 Task: Check the traffic conditions on the I-40 in Flagstaff, Arizona, during morning rush hour.
Action: Mouse moved to (119, 35)
Screenshot: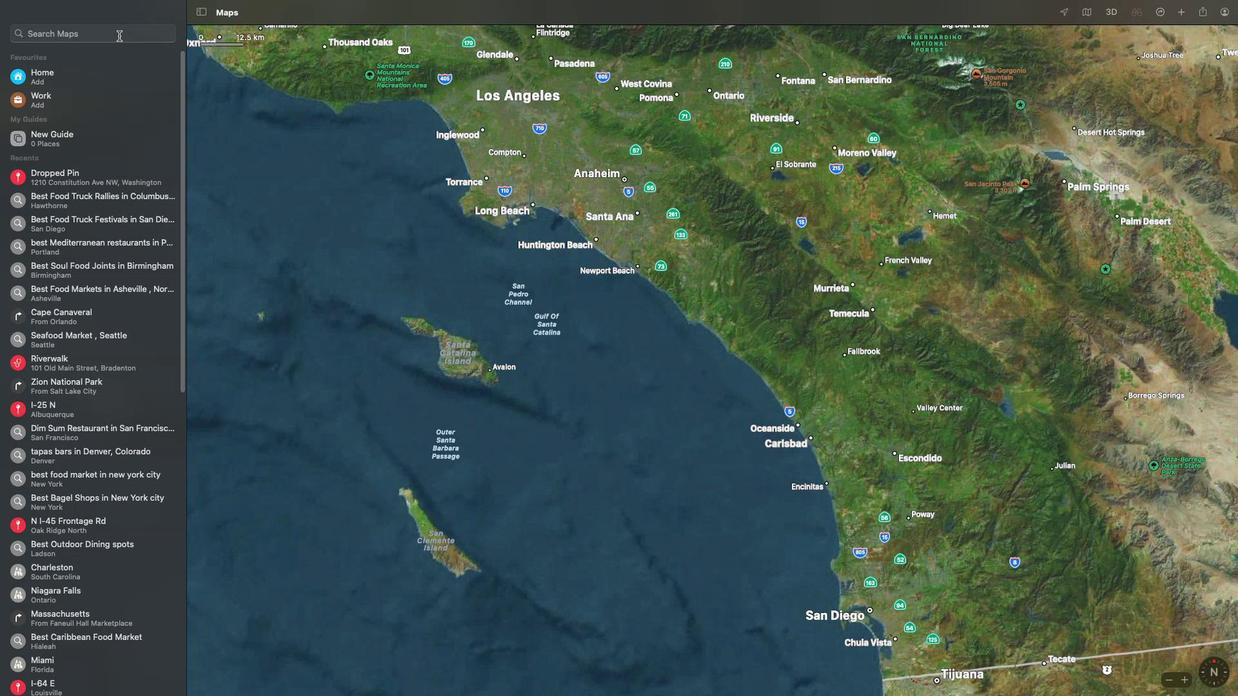
Action: Mouse pressed left at (119, 35)
Screenshot: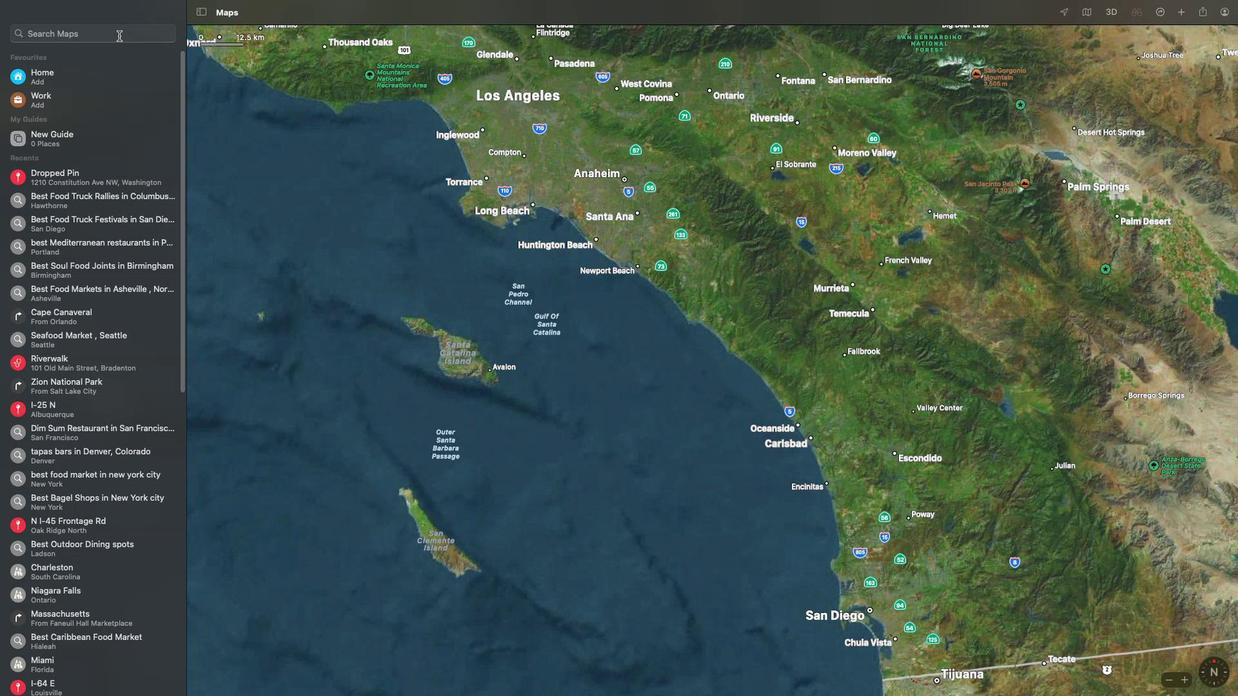 
Action: Key pressed Key.shift'I''-''4''0'Key.spaceKey.shift'F''i'Key.backspace'l''a''g''s''t''a''f''f'Key.spaceKey.backspace','Key.spaceKey.shift'A''r''i''z''o''n''a'Key.space'\x03'
Screenshot: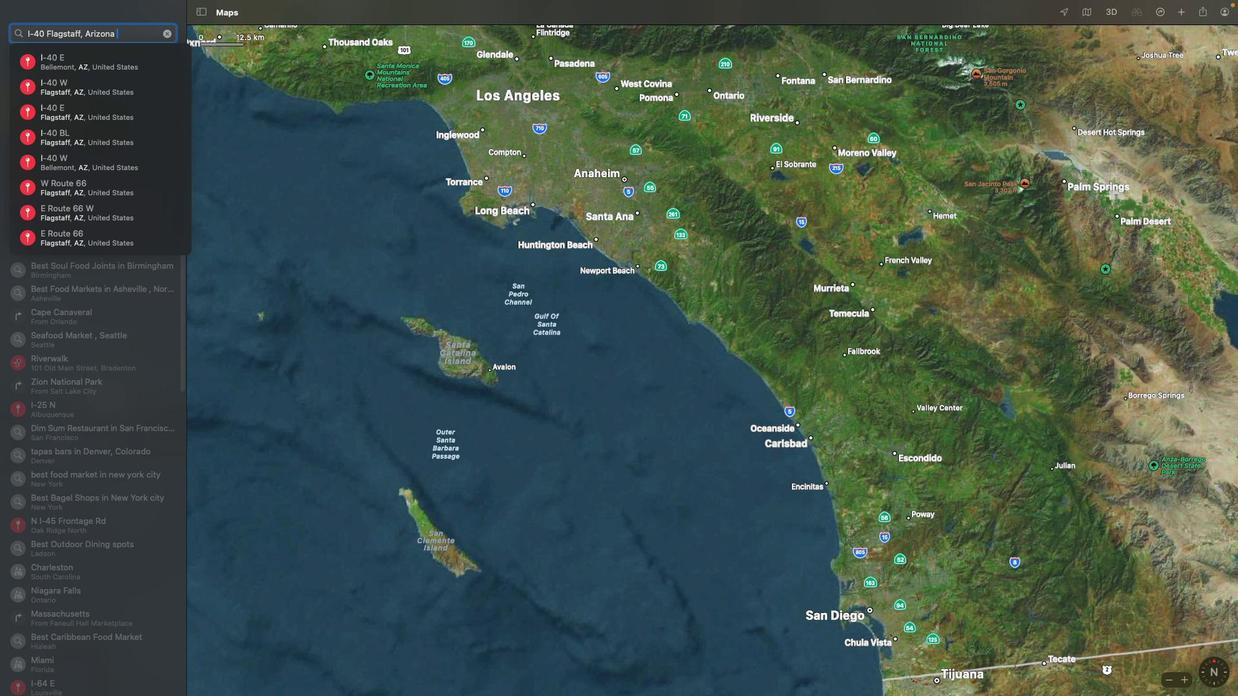 
Action: Mouse moved to (638, 378)
Screenshot: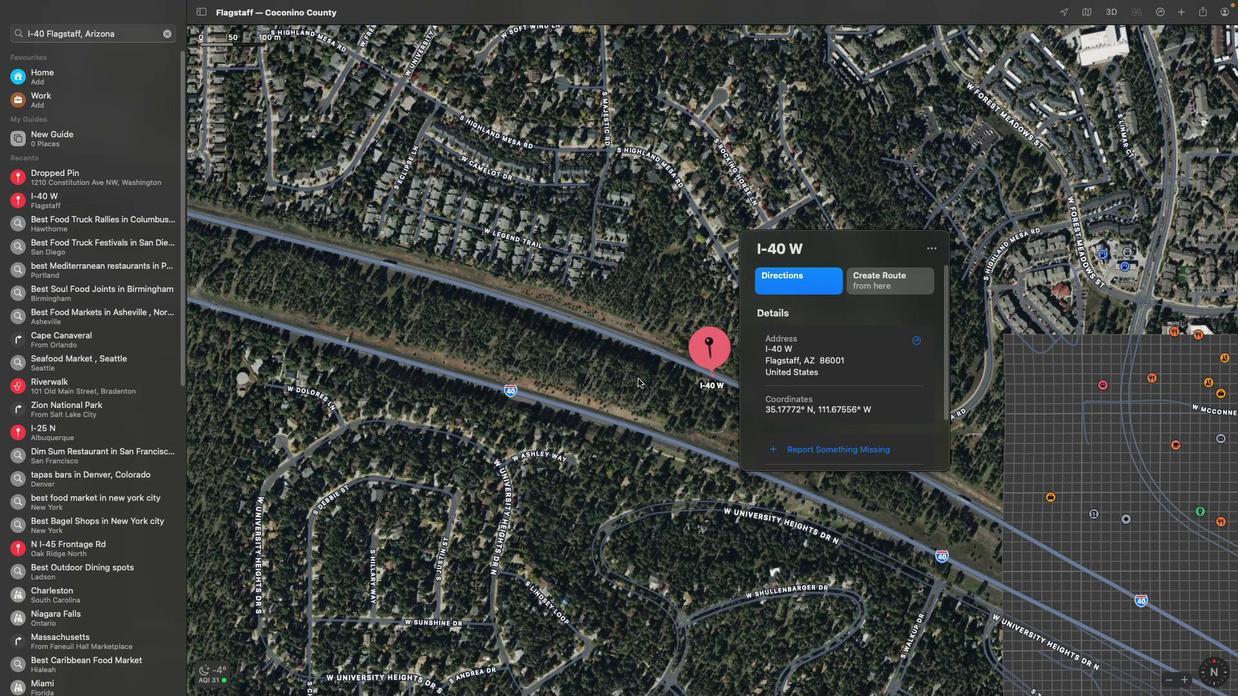 
Action: Mouse scrolled (638, 378) with delta (0, 0)
Screenshot: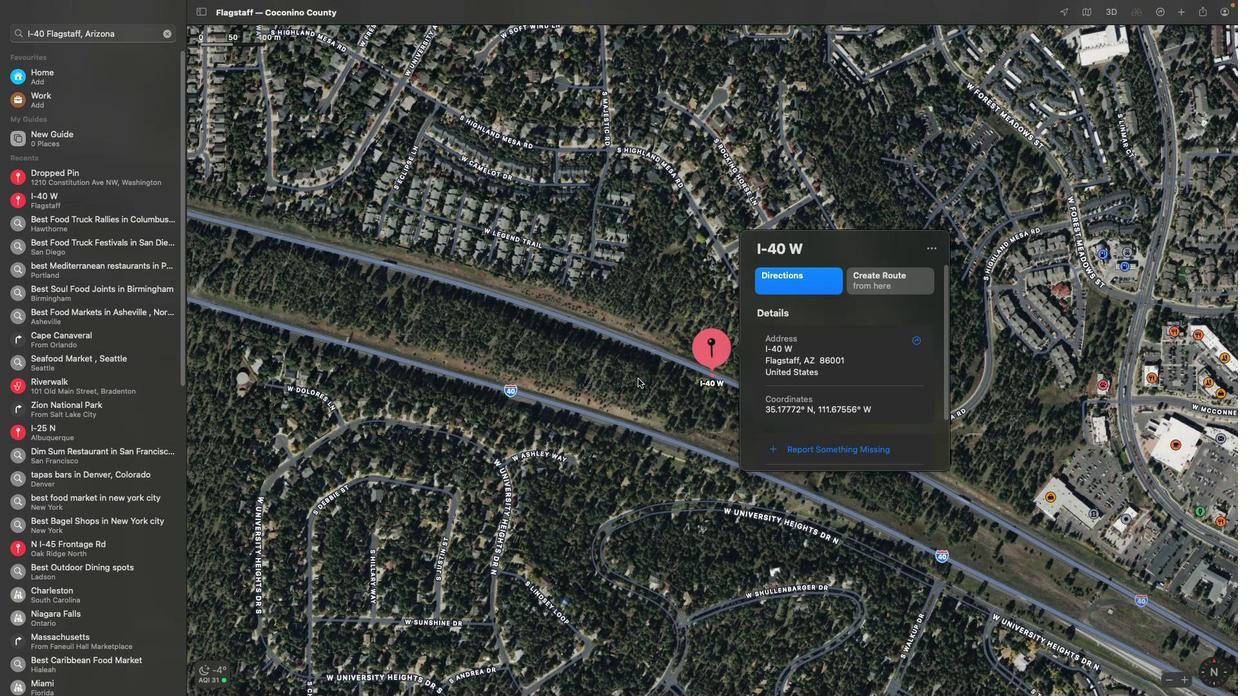 
Action: Mouse scrolled (638, 378) with delta (0, 0)
Screenshot: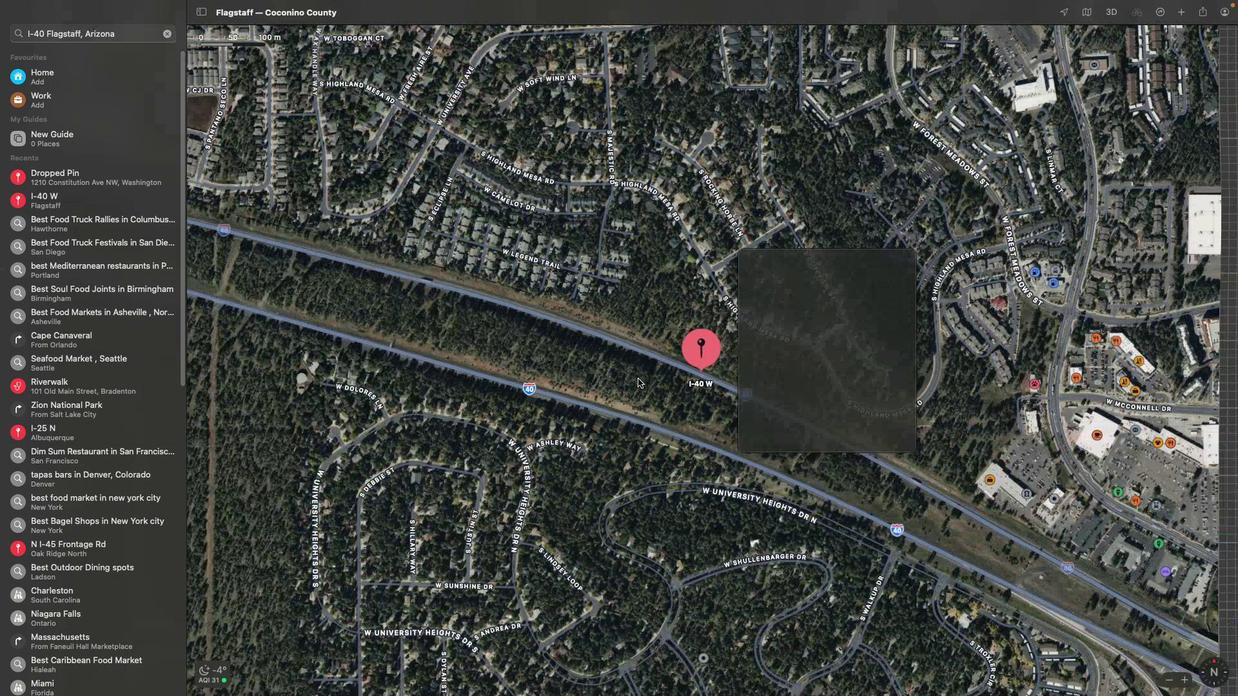 
Action: Mouse scrolled (638, 378) with delta (0, -1)
Screenshot: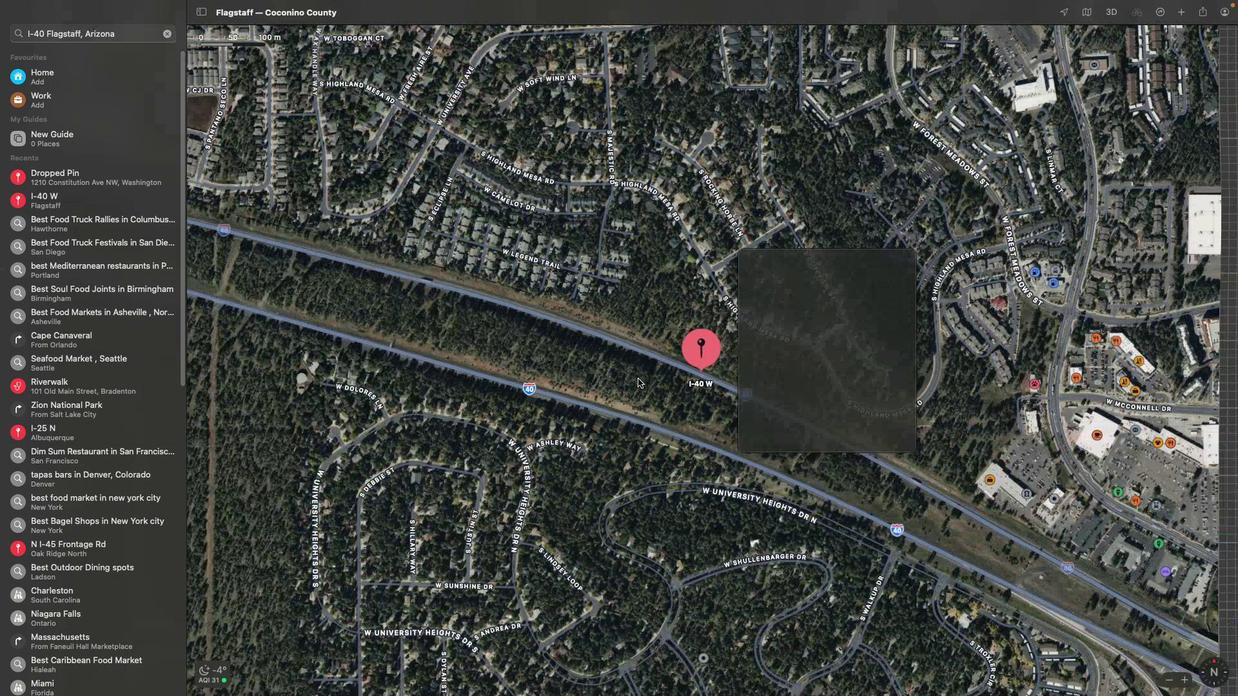 
Action: Mouse scrolled (638, 378) with delta (0, -3)
Screenshot: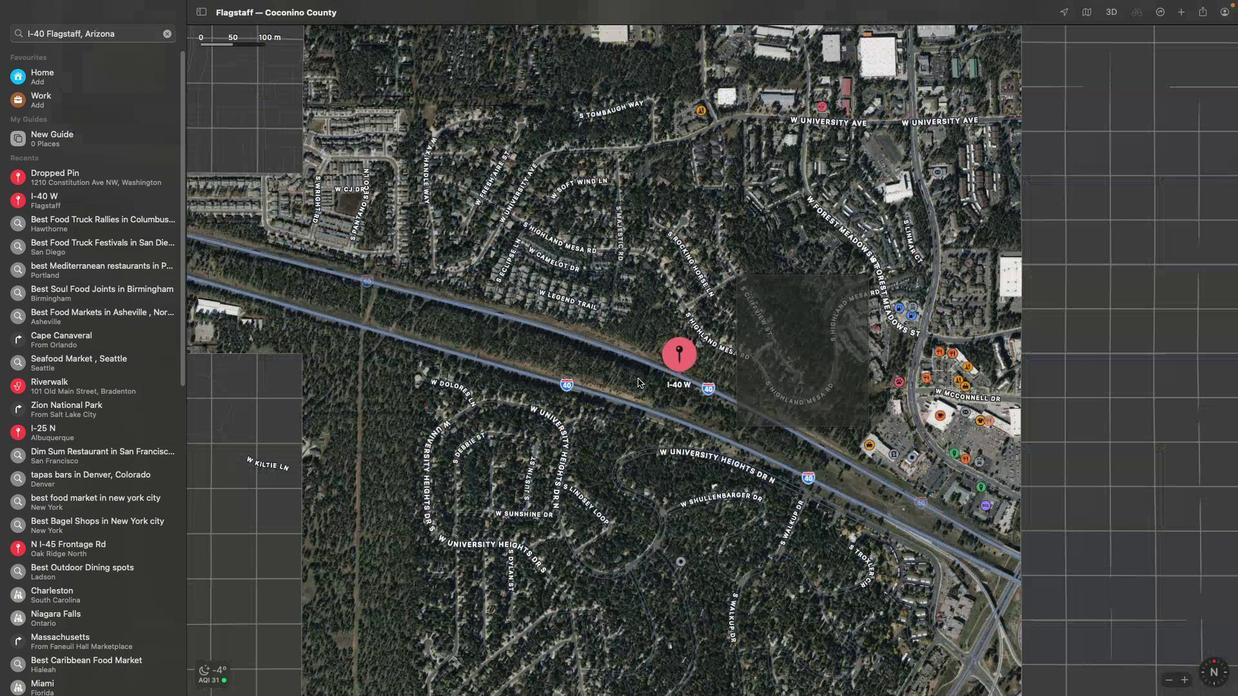 
Action: Mouse scrolled (638, 378) with delta (0, -3)
Screenshot: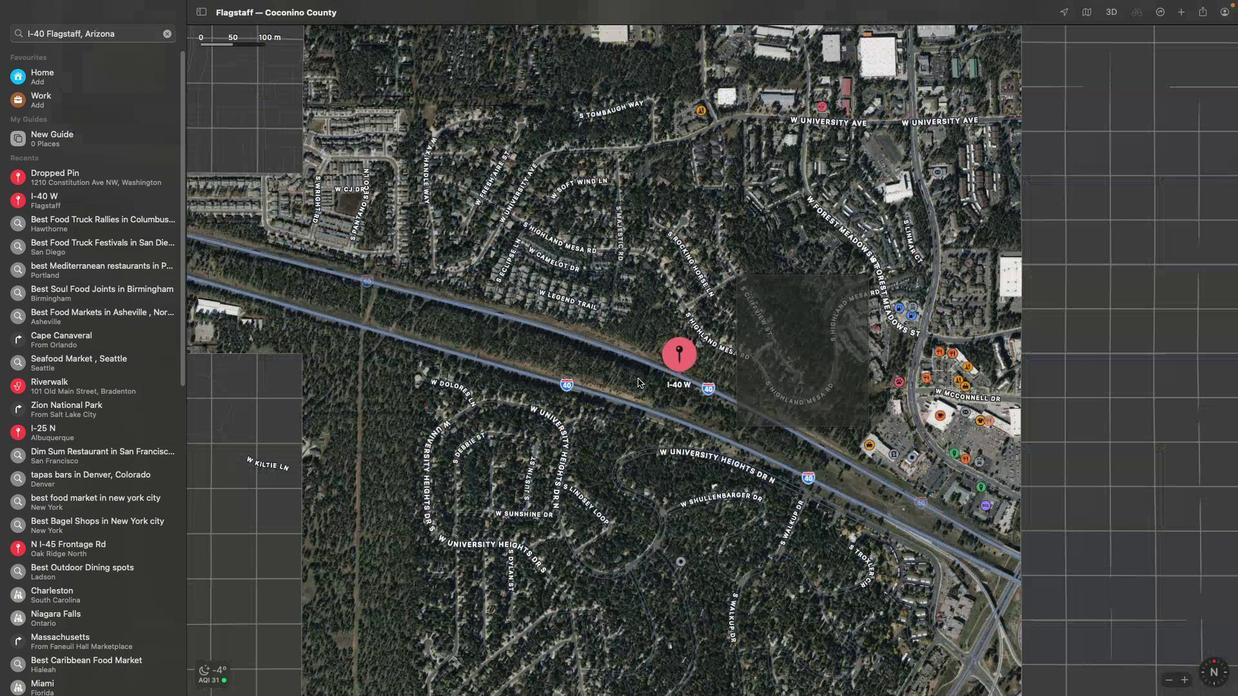 
Action: Mouse scrolled (638, 378) with delta (0, -3)
Screenshot: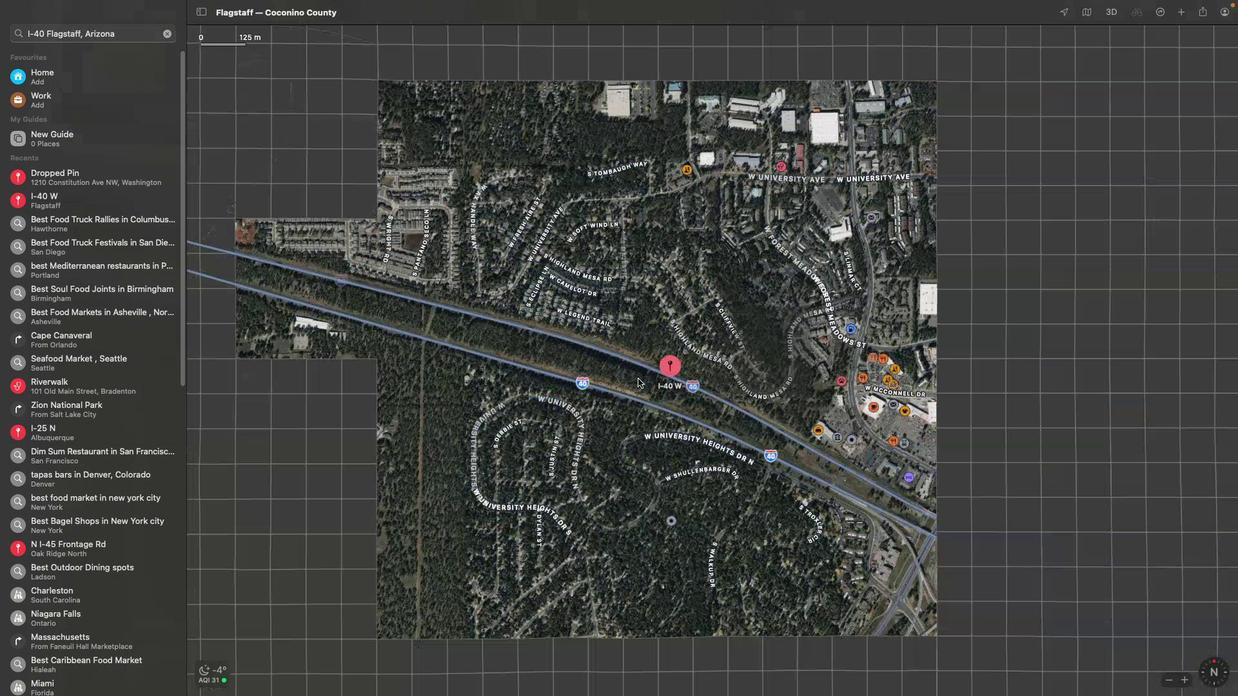 
Action: Mouse scrolled (638, 378) with delta (0, 0)
Screenshot: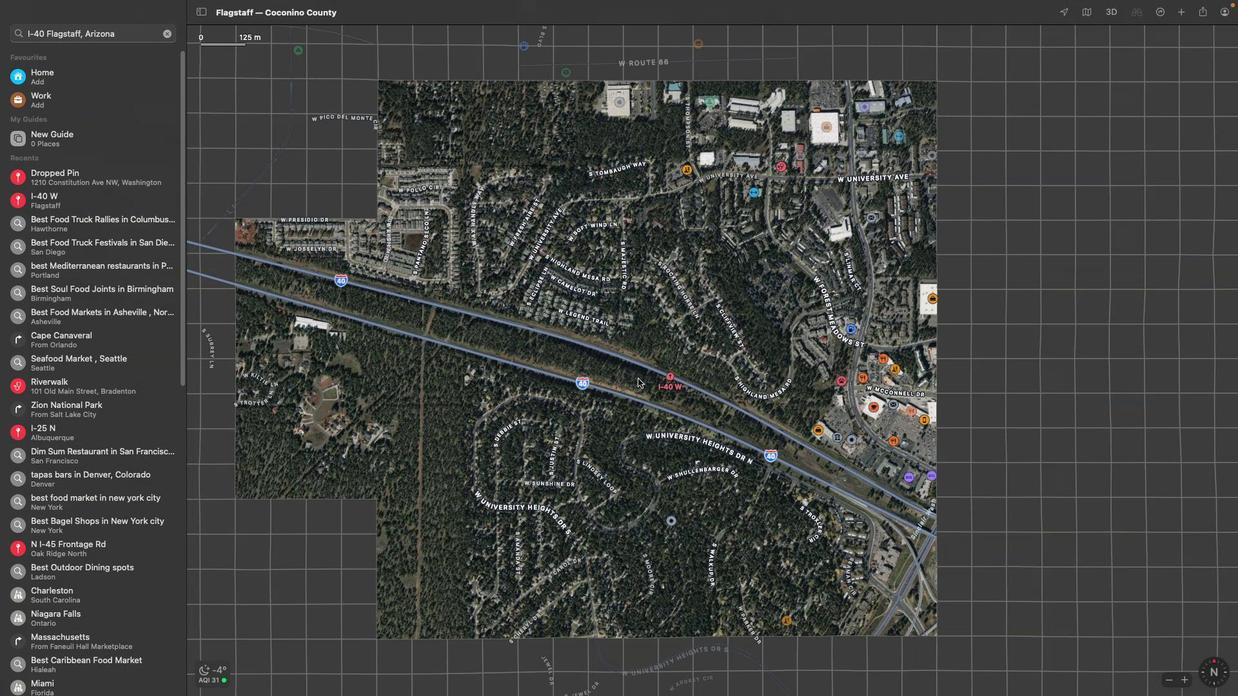 
Action: Mouse scrolled (638, 378) with delta (0, 0)
Screenshot: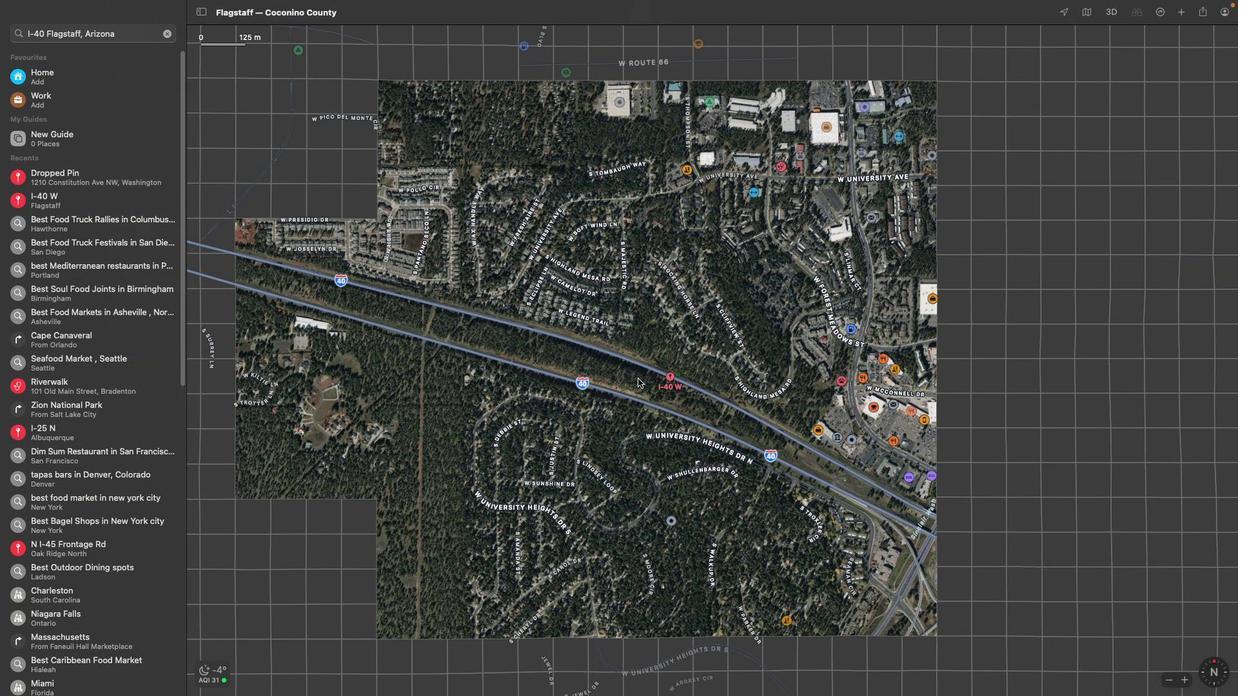 
Action: Mouse scrolled (638, 378) with delta (0, -2)
Screenshot: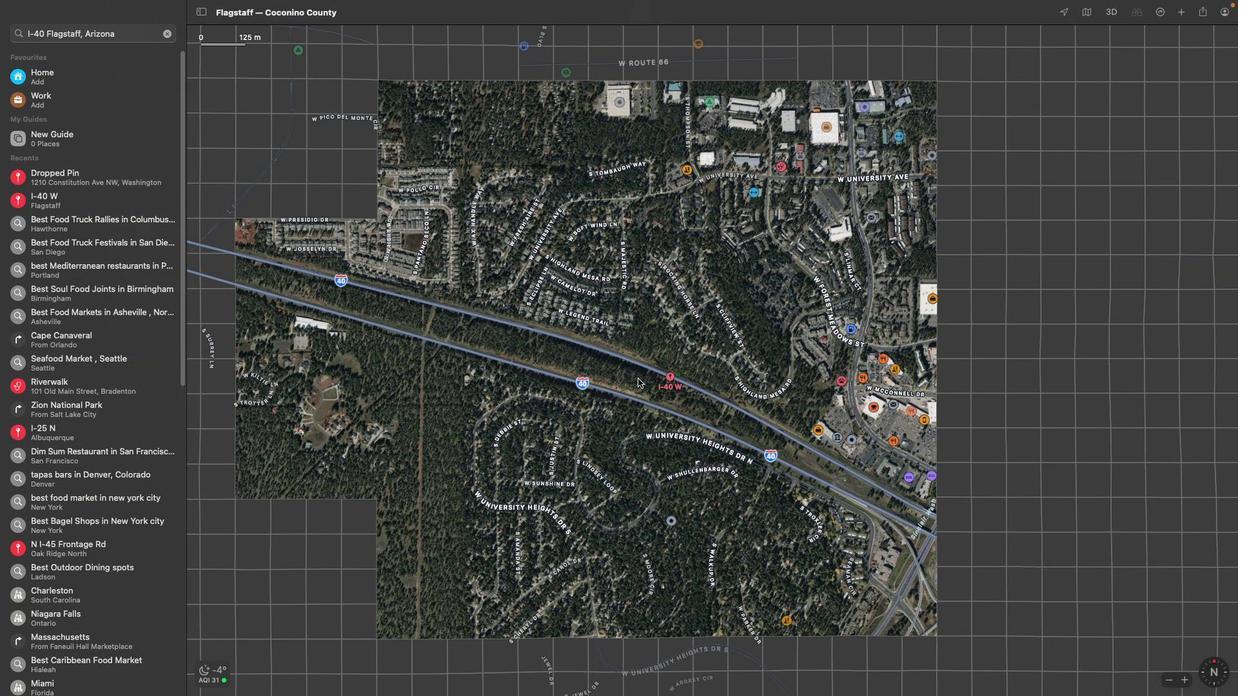 
Action: Mouse scrolled (638, 378) with delta (0, -3)
Screenshot: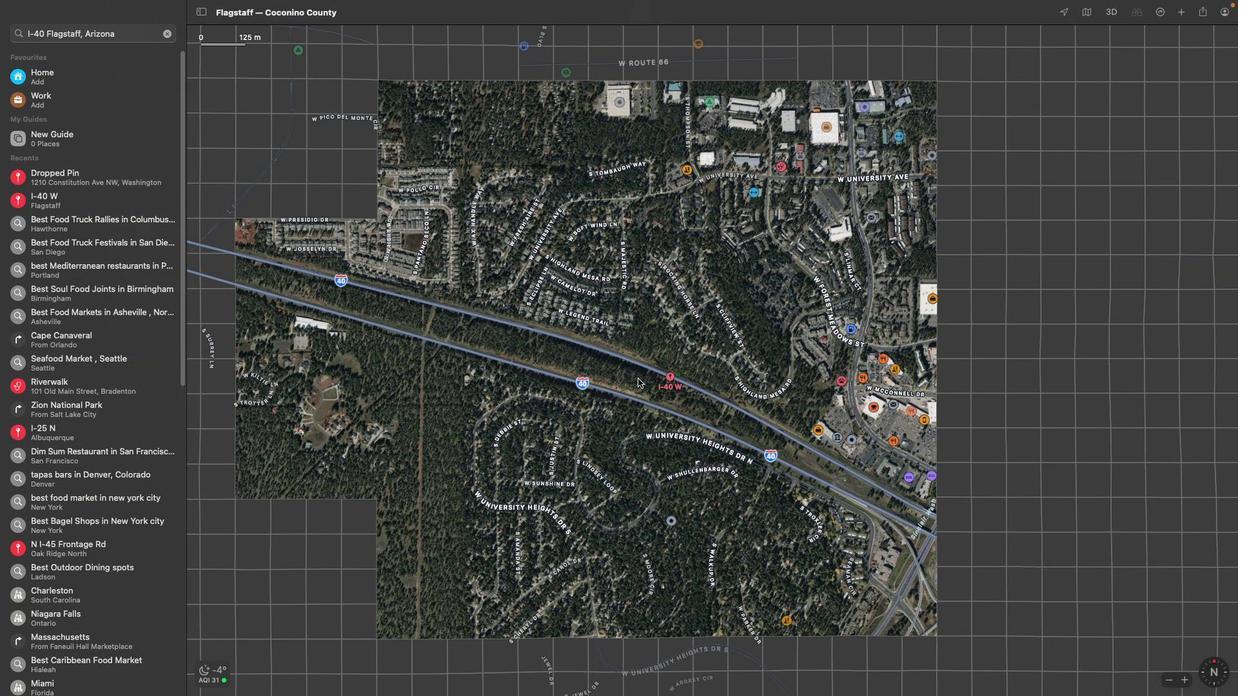 
Action: Mouse scrolled (638, 378) with delta (0, -3)
Screenshot: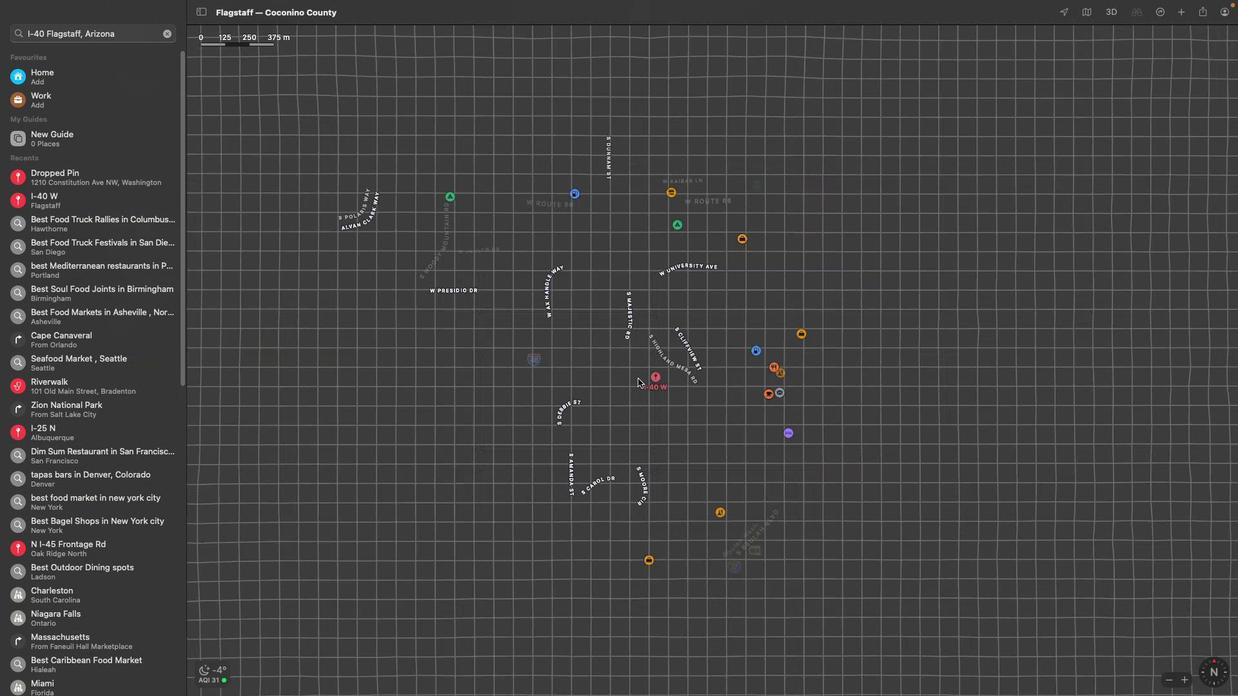 
Action: Mouse scrolled (638, 378) with delta (0, 0)
Screenshot: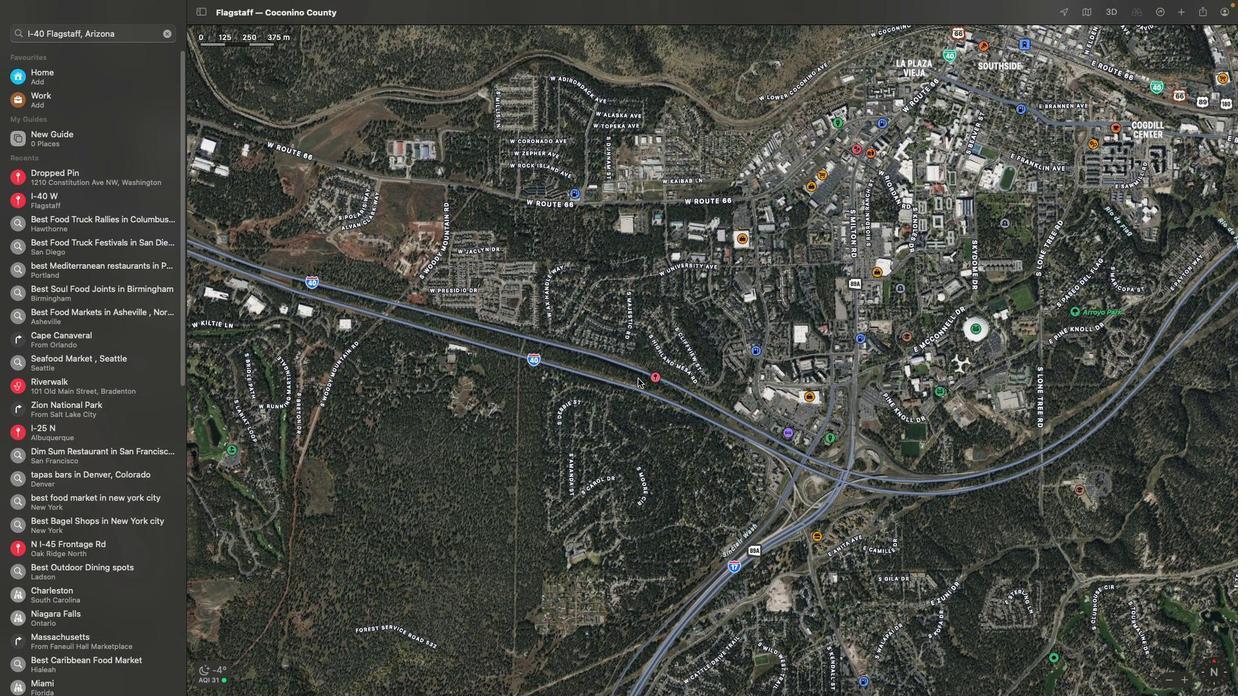 
Action: Mouse scrolled (638, 378) with delta (0, 0)
Screenshot: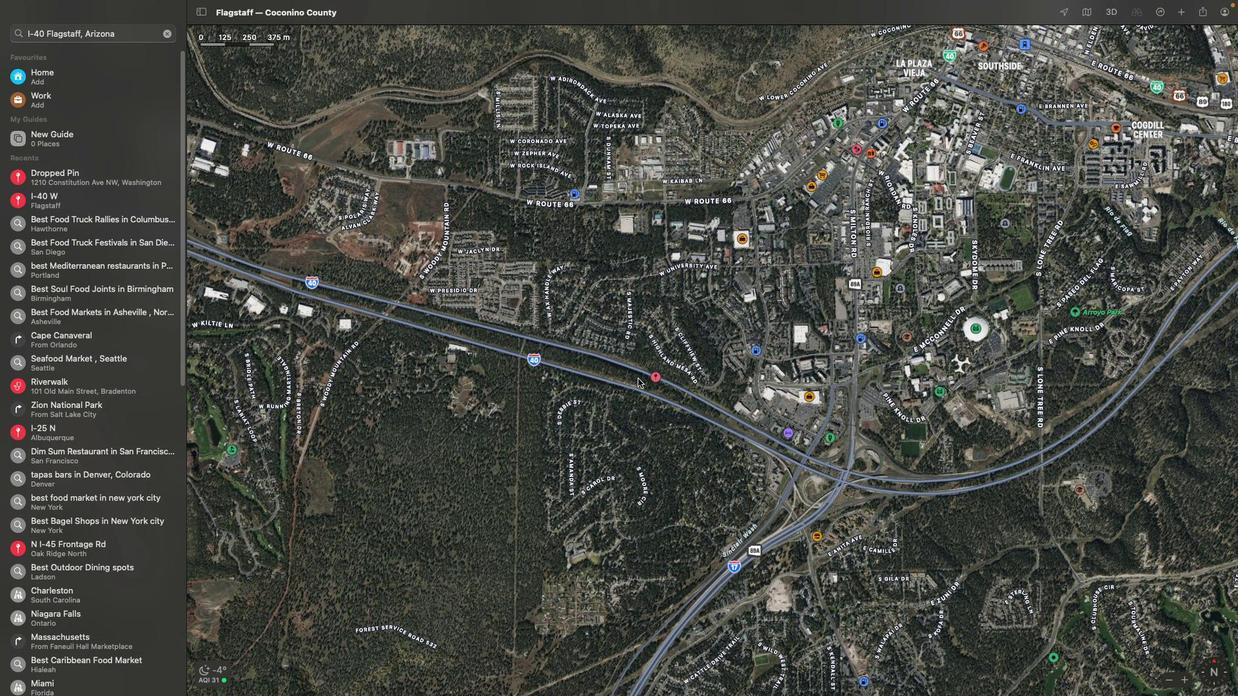 
Action: Mouse moved to (1087, 7)
Screenshot: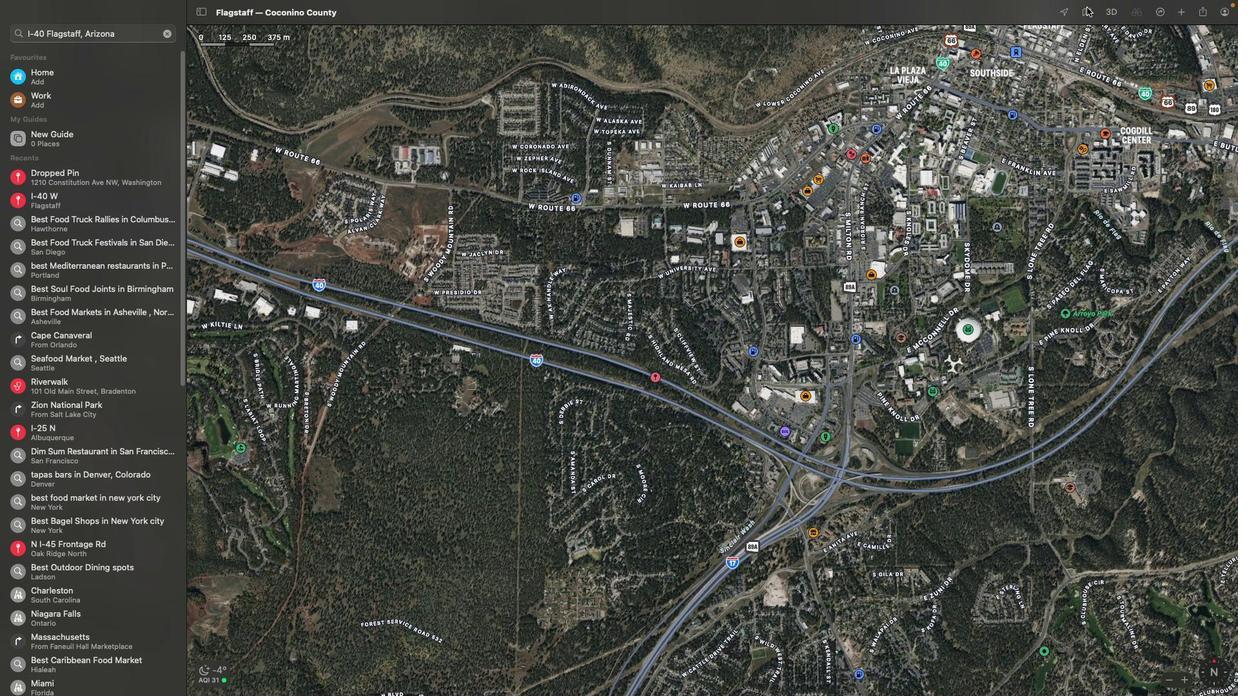 
Action: Mouse pressed left at (1087, 7)
Screenshot: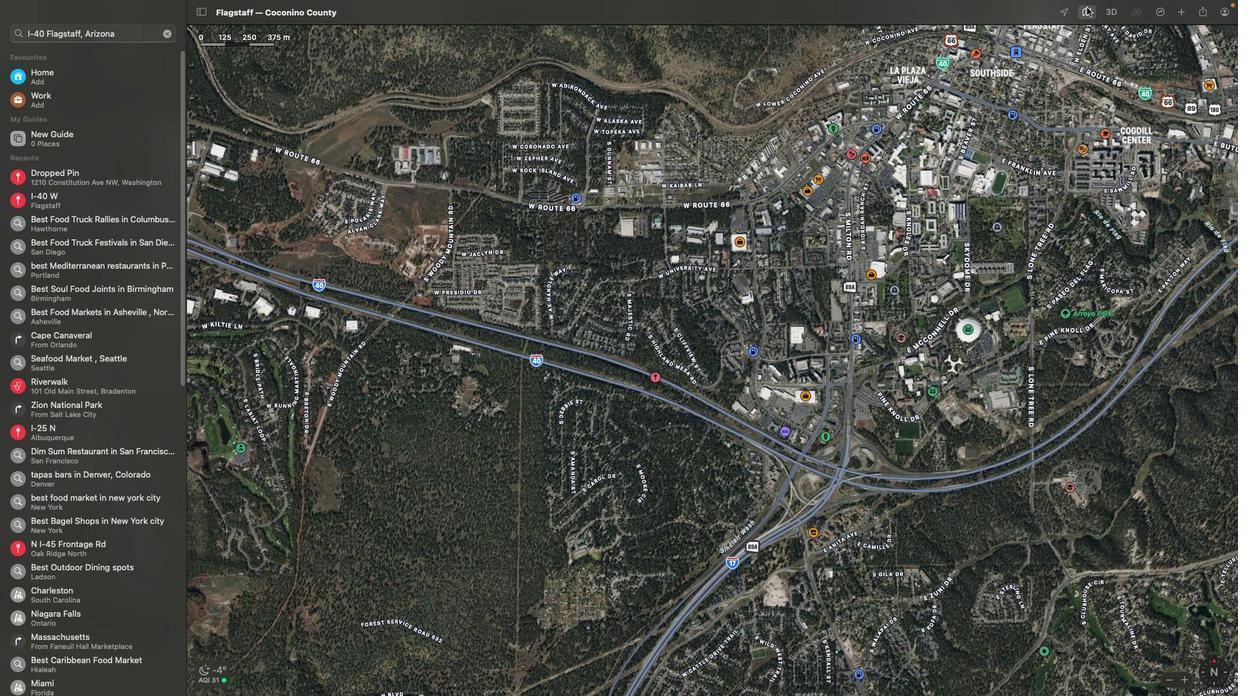 
Action: Mouse moved to (1122, 65)
Screenshot: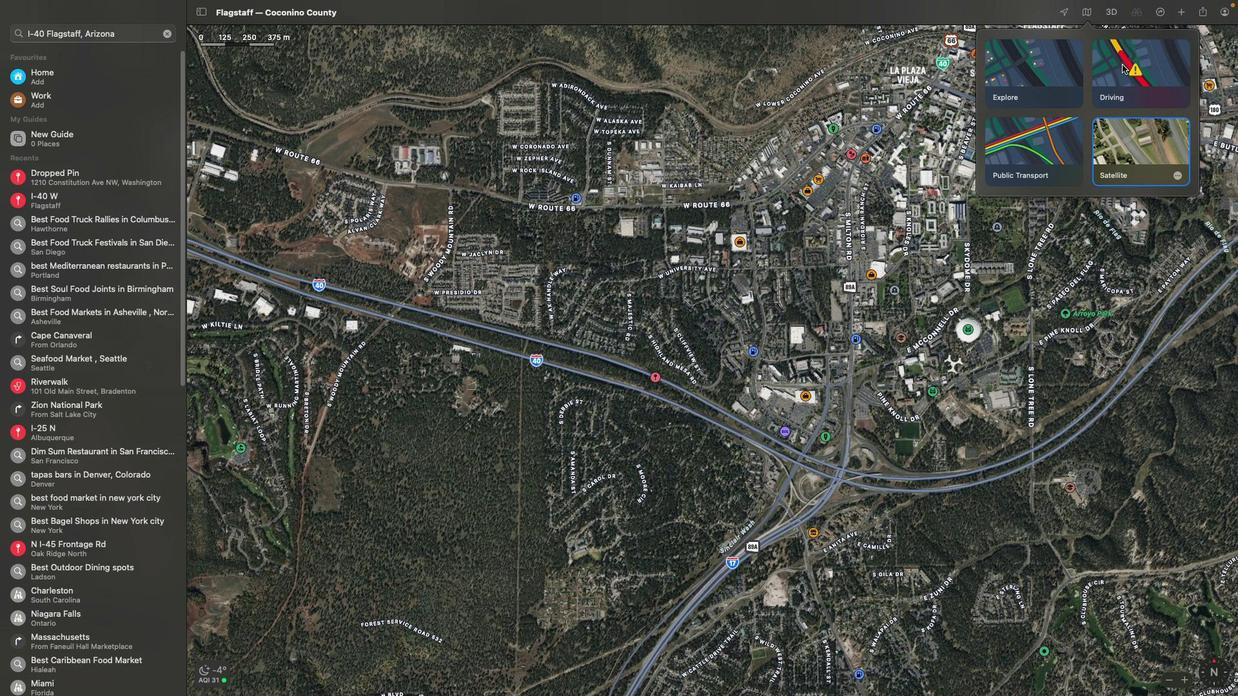 
Action: Mouse pressed left at (1122, 65)
Screenshot: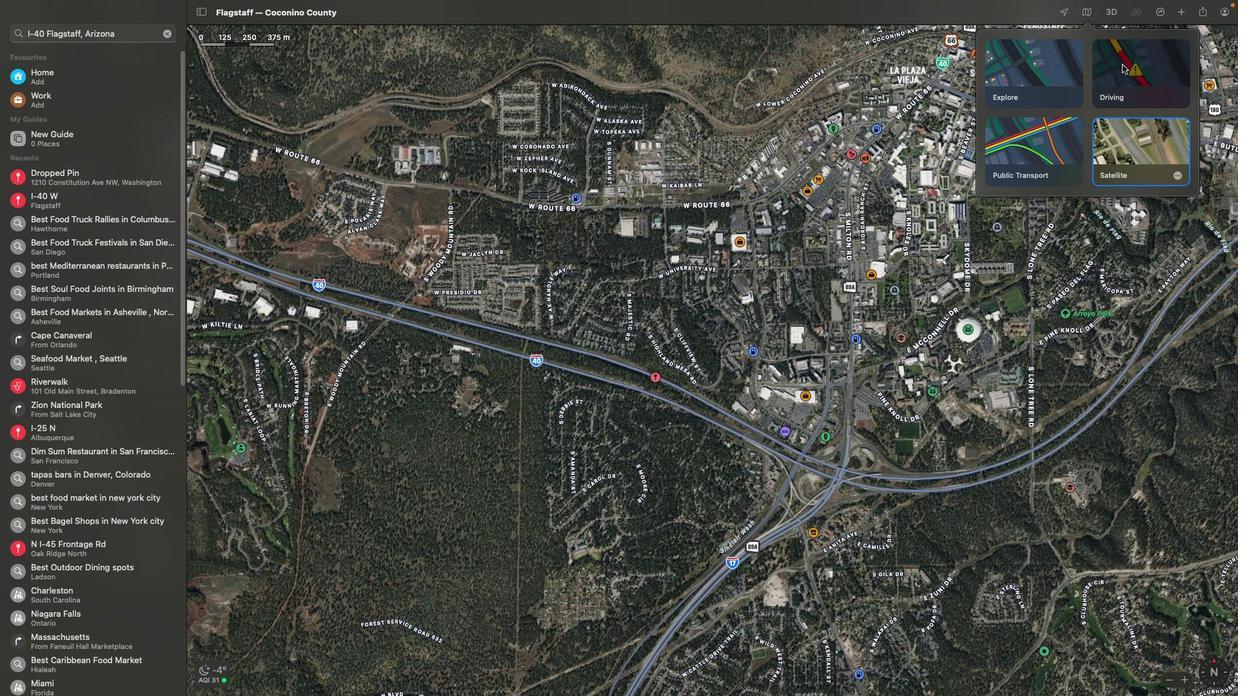 
Action: Mouse moved to (666, 452)
Screenshot: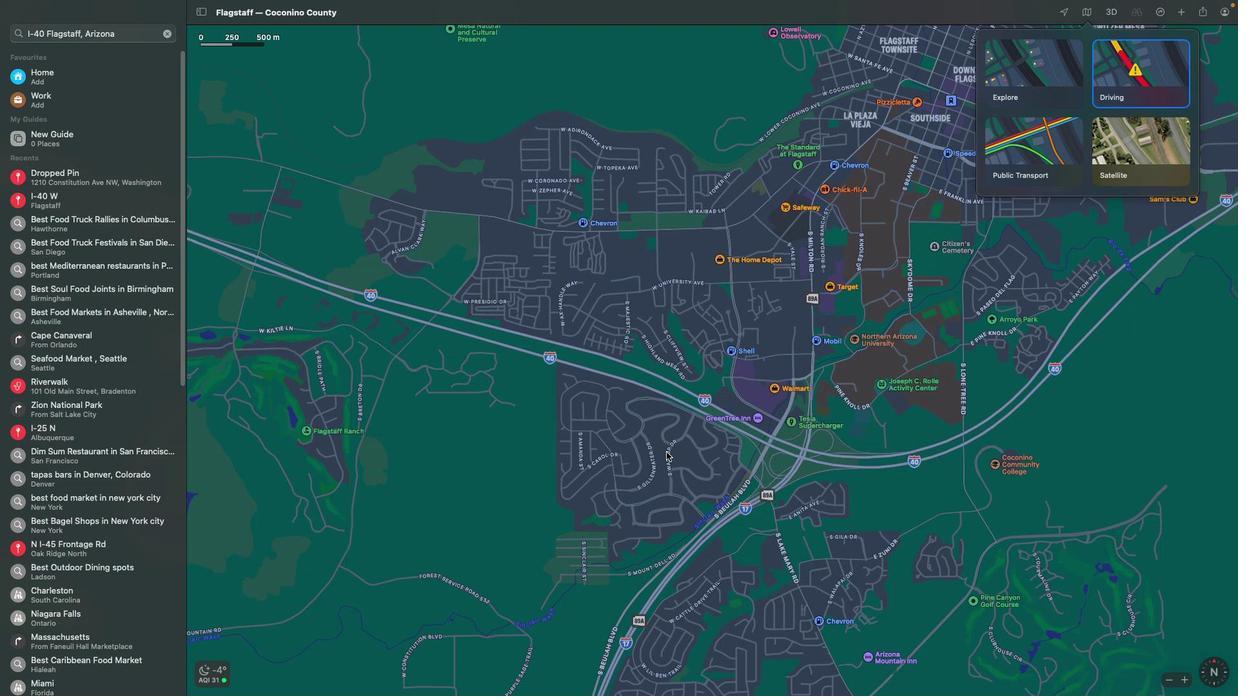 
